 Task: Add the background colour red.
Action: Mouse moved to (68, 152)
Screenshot: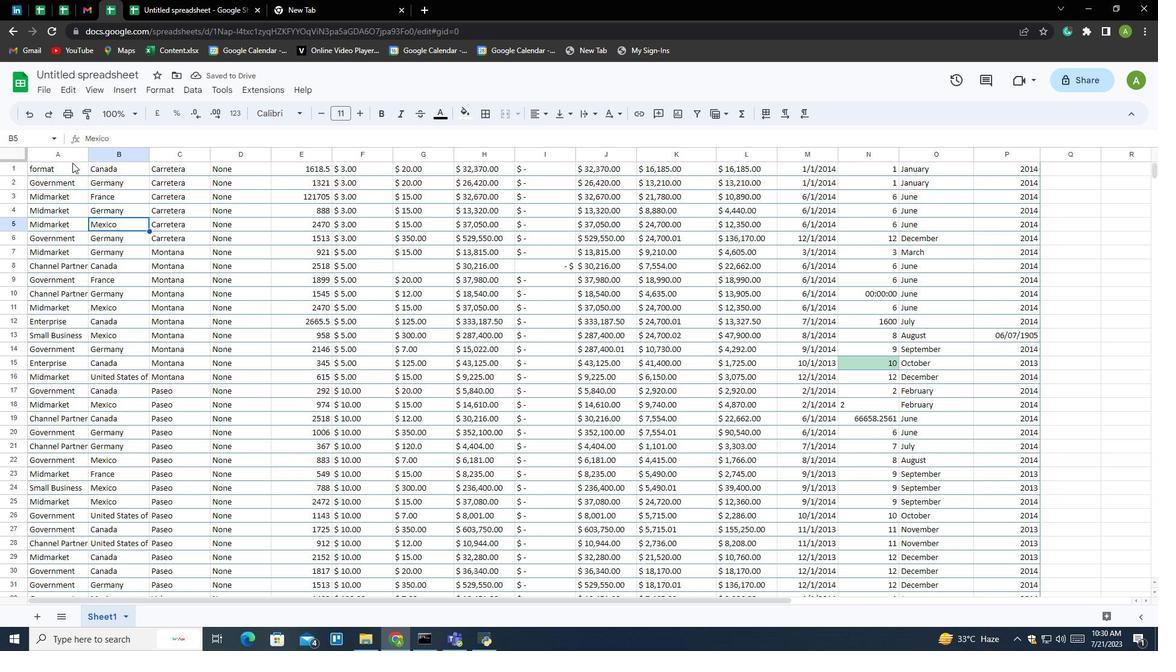 
Action: Mouse pressed left at (68, 152)
Screenshot: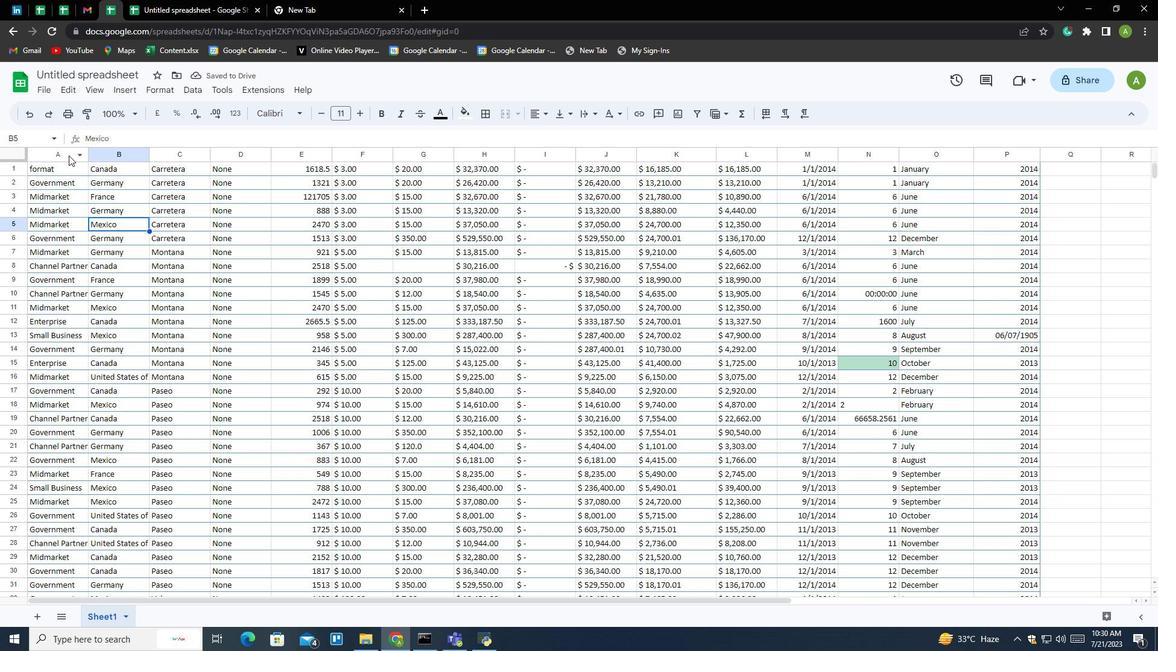 
Action: Mouse moved to (194, 86)
Screenshot: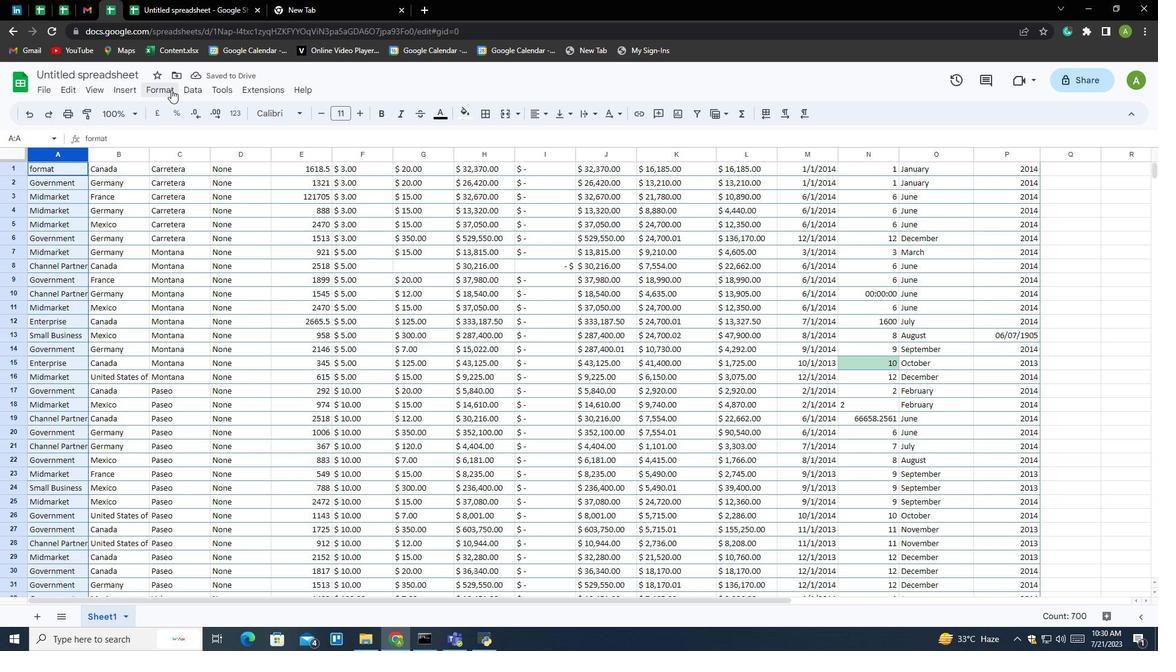 
Action: Mouse pressed left at (194, 86)
Screenshot: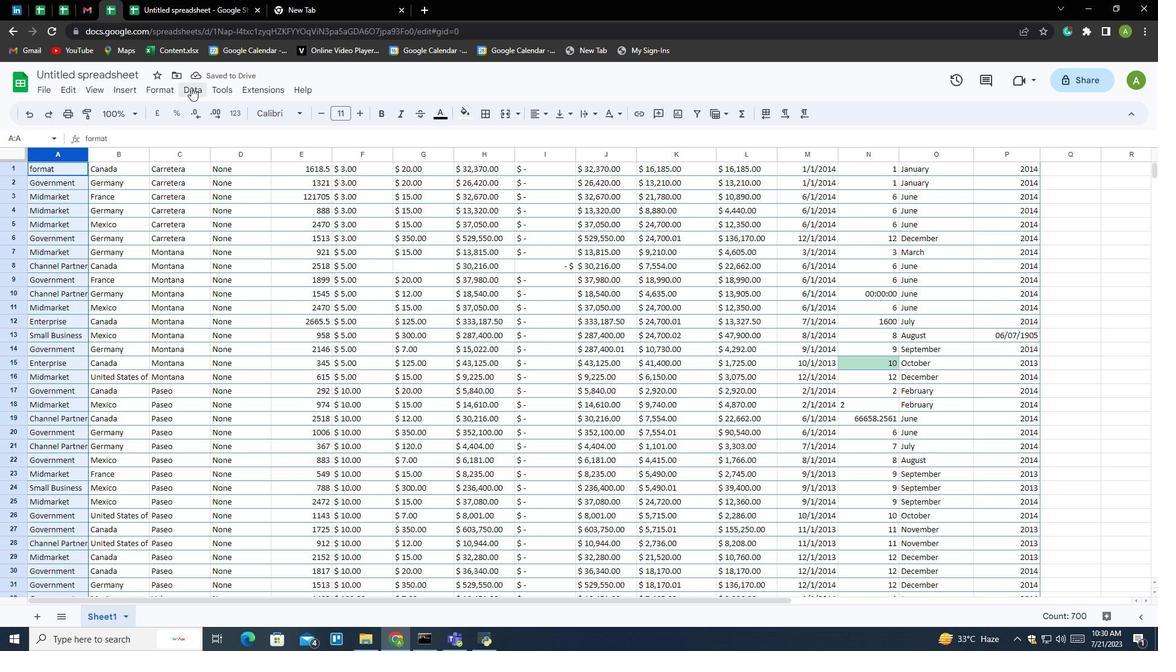 
Action: Mouse moved to (217, 192)
Screenshot: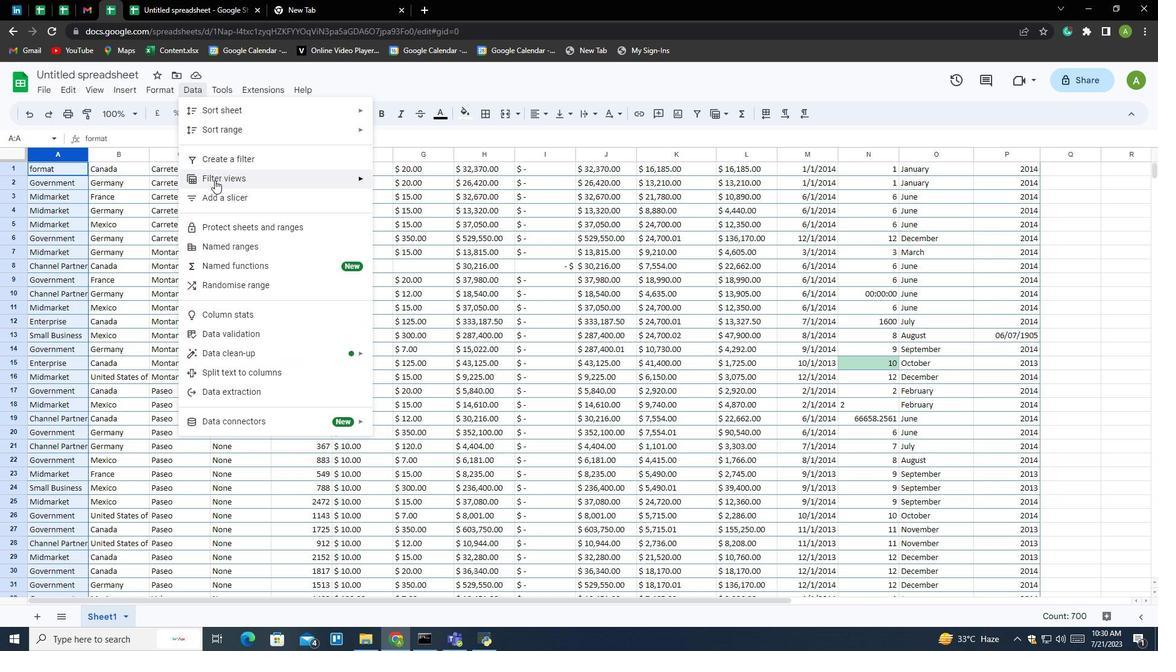 
Action: Mouse pressed left at (217, 192)
Screenshot: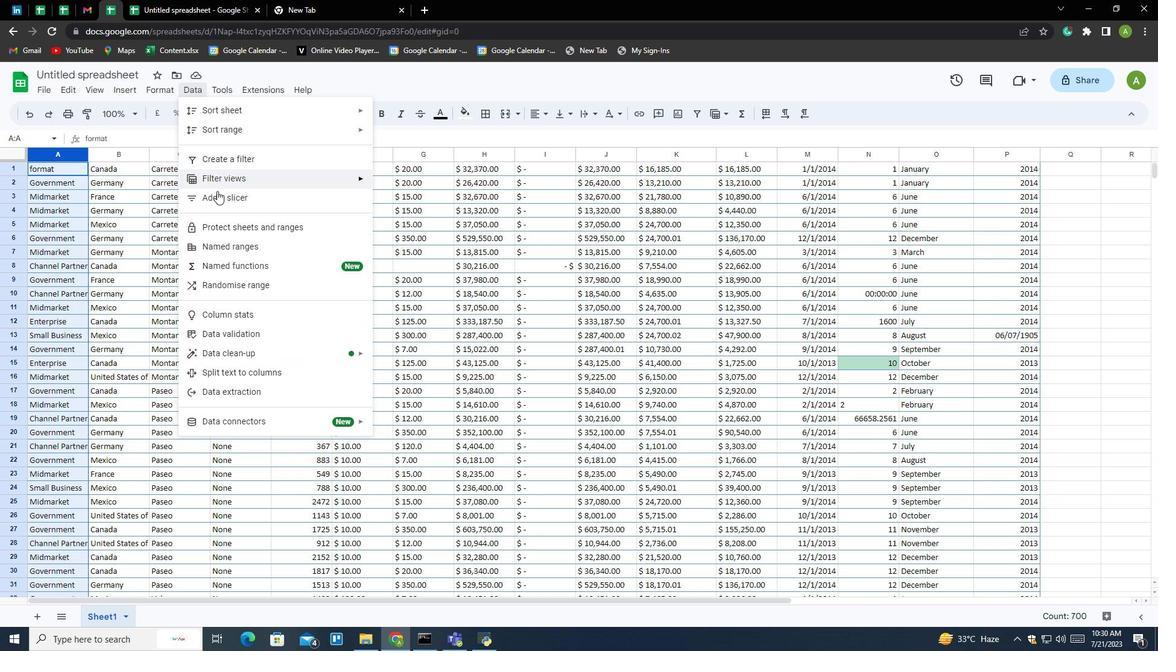 
Action: Mouse moved to (1010, 240)
Screenshot: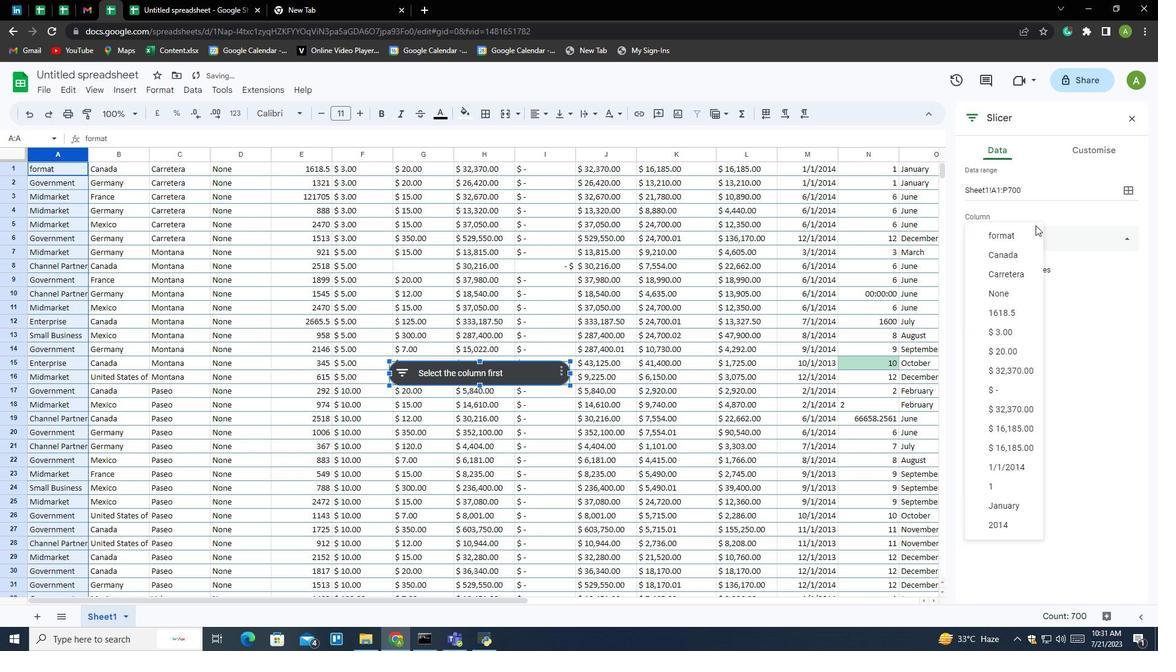 
Action: Mouse pressed left at (1010, 240)
Screenshot: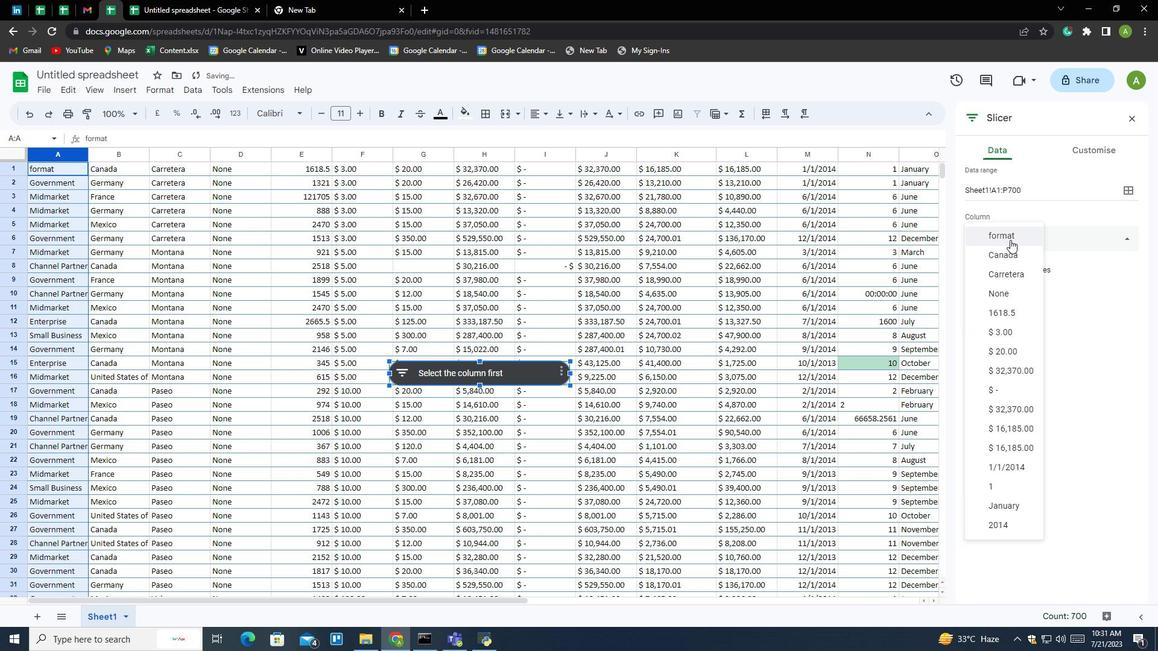 
Action: Mouse moved to (1105, 145)
Screenshot: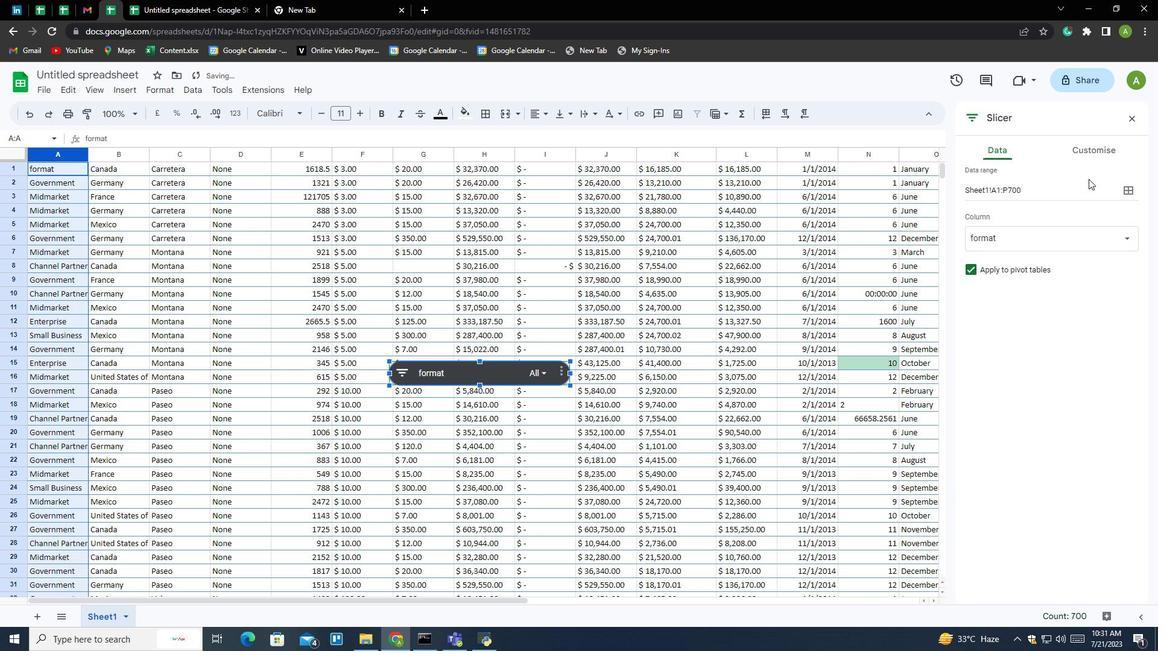 
Action: Mouse pressed left at (1105, 145)
Screenshot: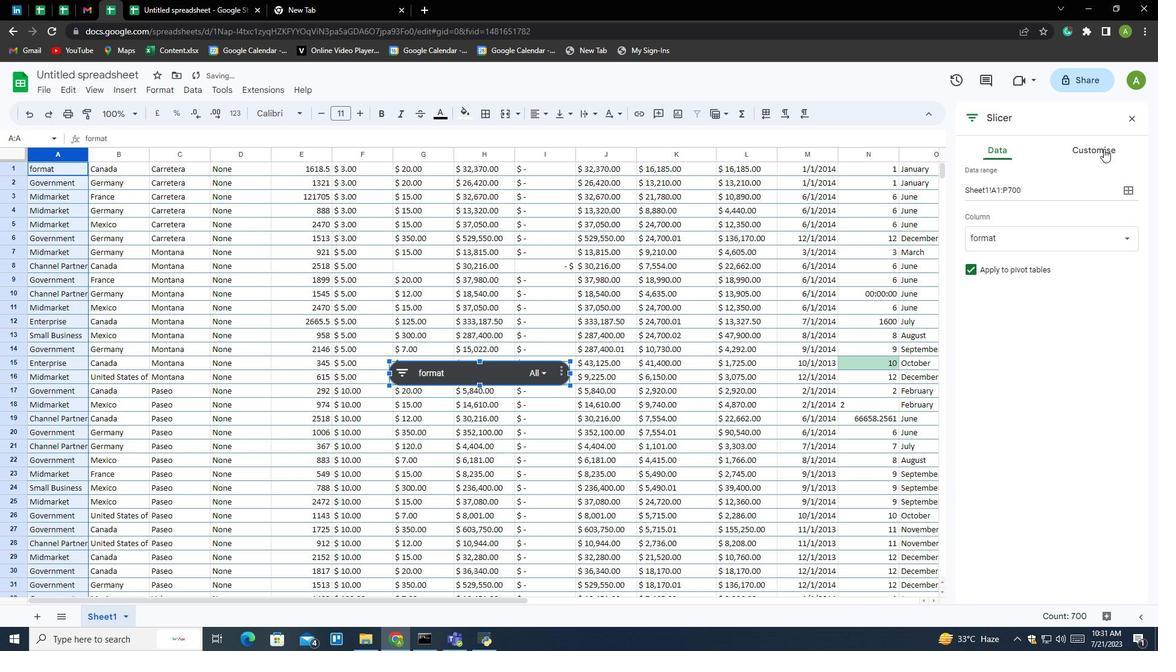 
Action: Mouse moved to (1018, 349)
Screenshot: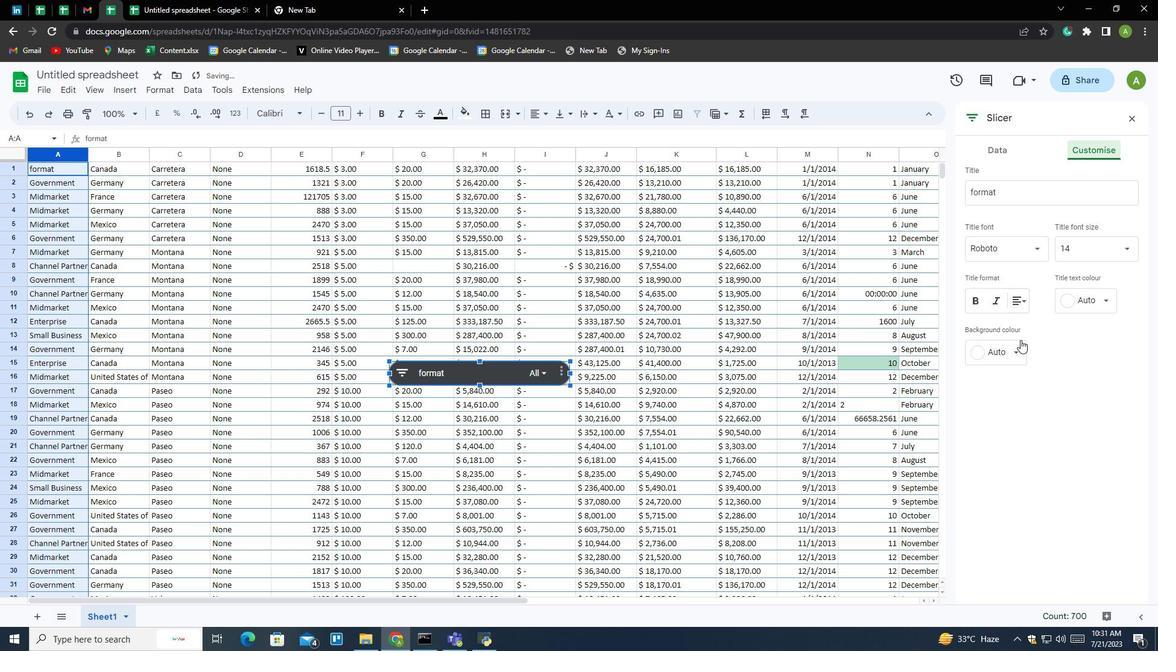 
Action: Mouse pressed left at (1018, 349)
Screenshot: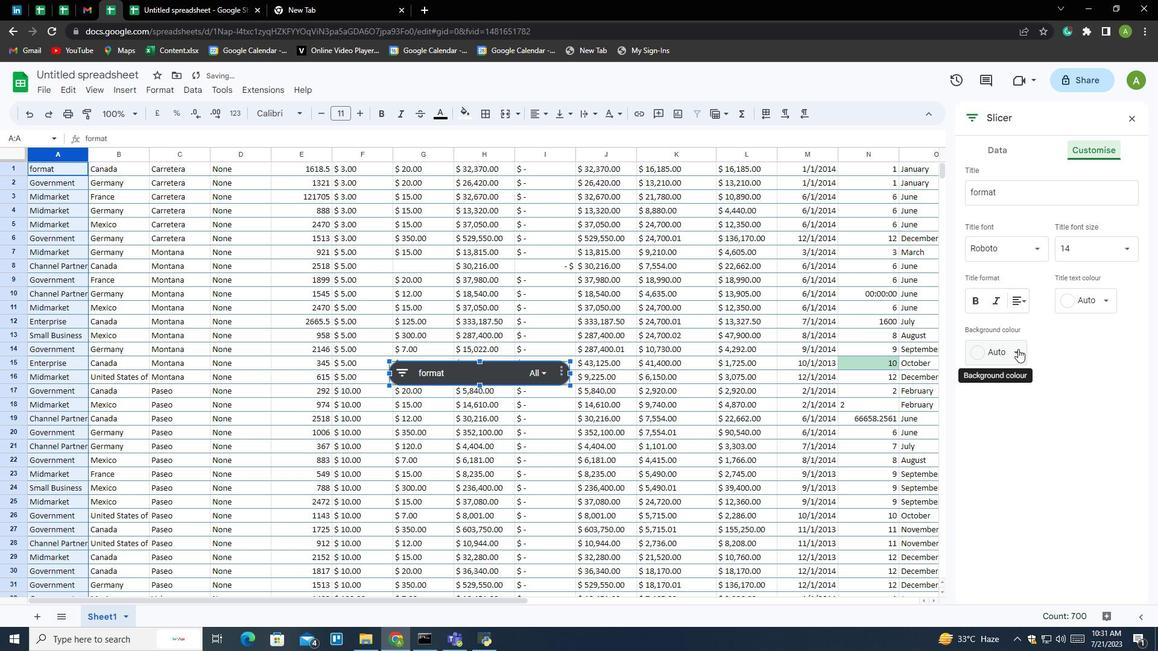 
Action: Mouse moved to (995, 409)
Screenshot: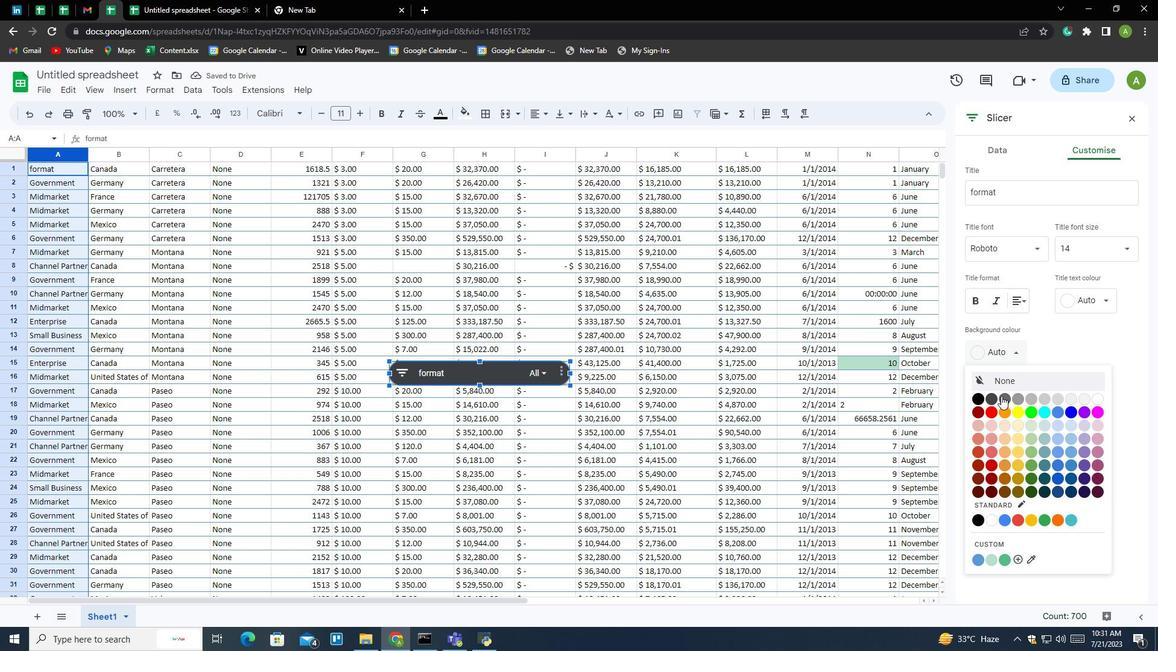 
Action: Mouse pressed left at (995, 409)
Screenshot: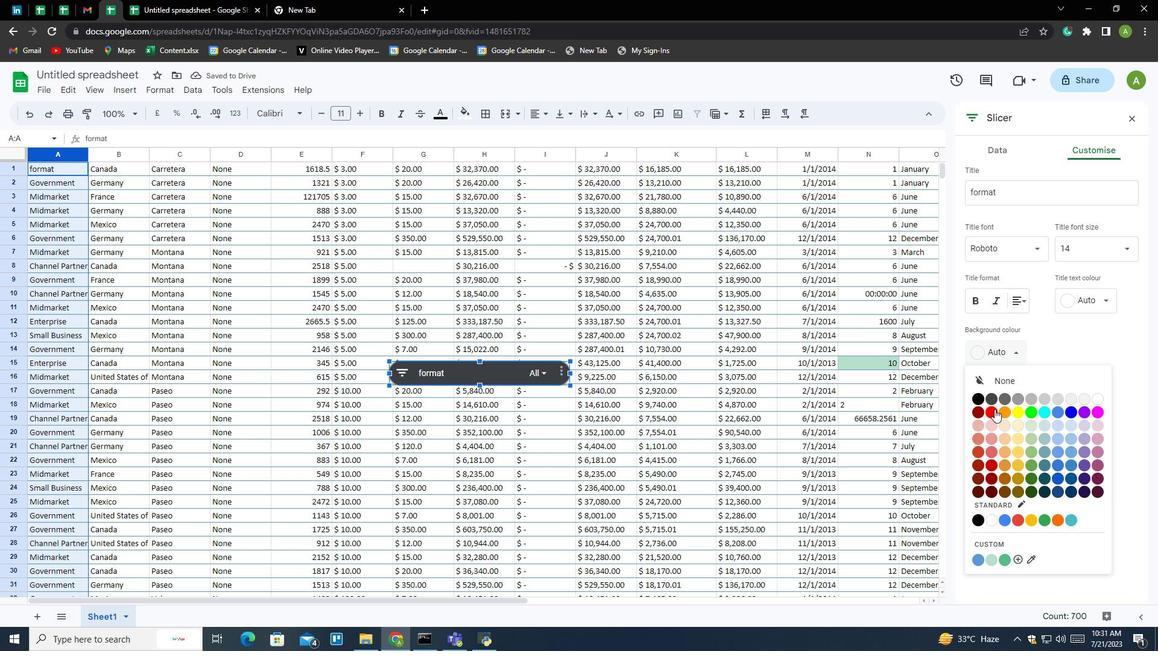 
